 Task: Create a rule when the name or the description of a card does not ends with text .
Action: Mouse moved to (1202, 313)
Screenshot: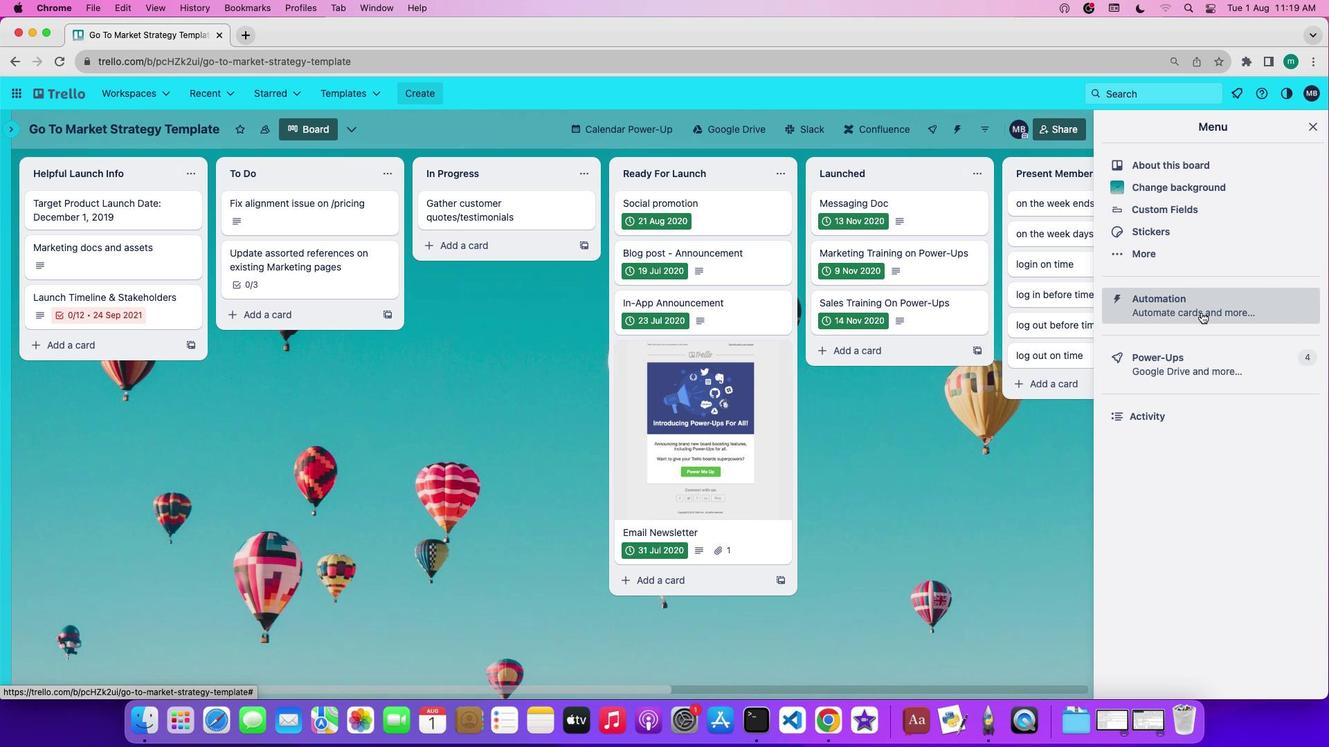 
Action: Mouse pressed left at (1202, 313)
Screenshot: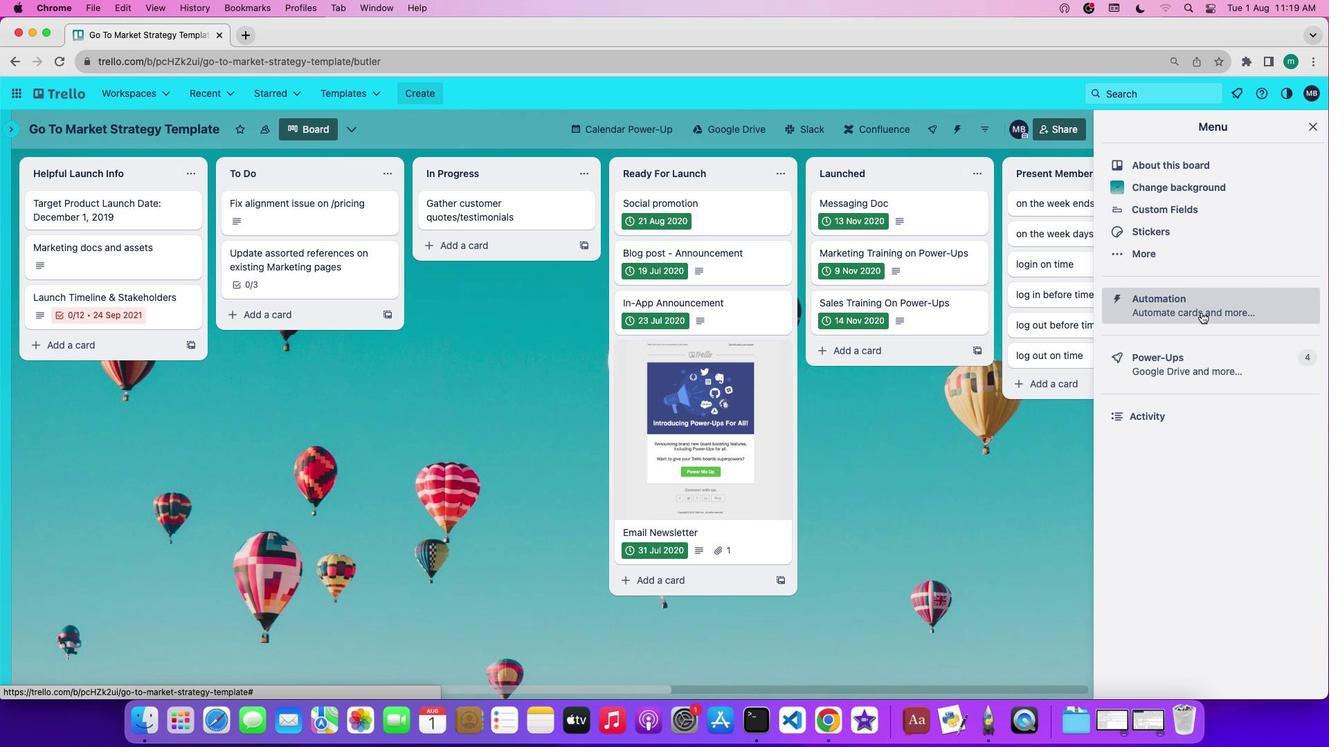 
Action: Mouse moved to (81, 248)
Screenshot: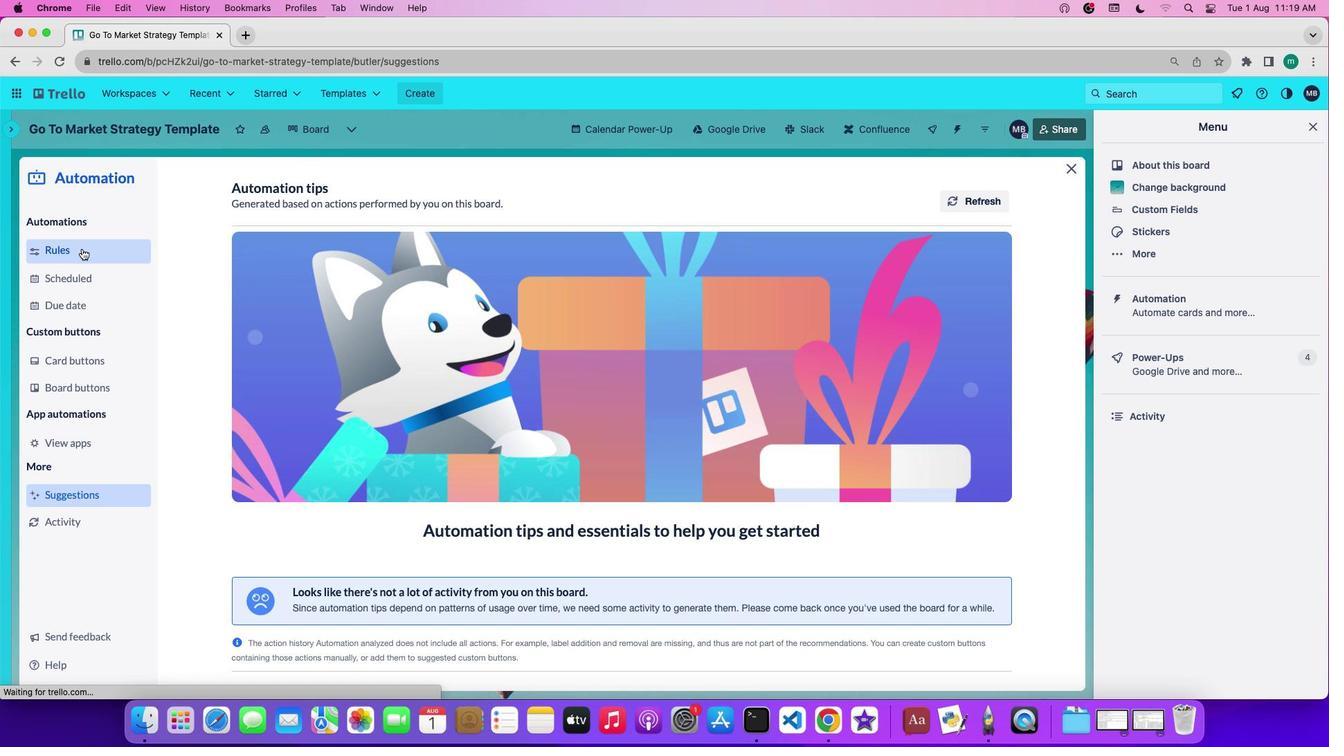 
Action: Mouse pressed left at (81, 248)
Screenshot: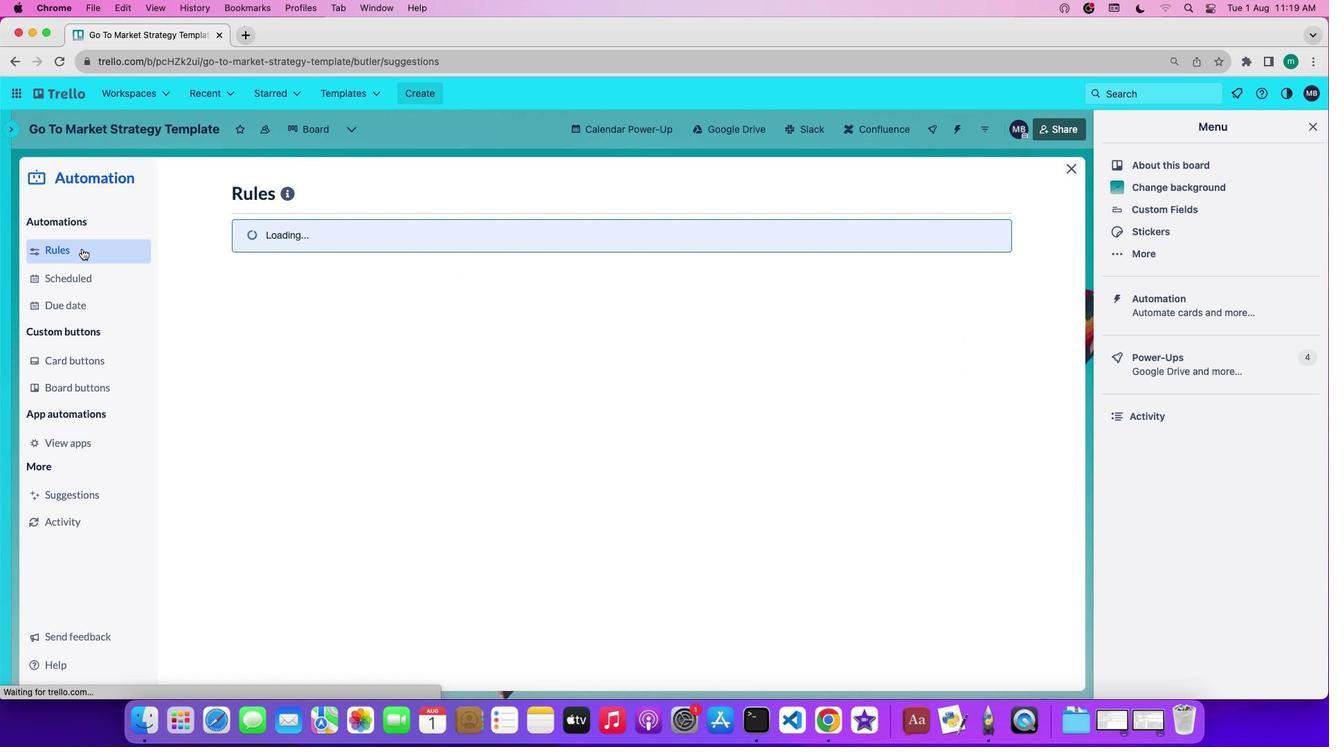 
Action: Mouse moved to (314, 493)
Screenshot: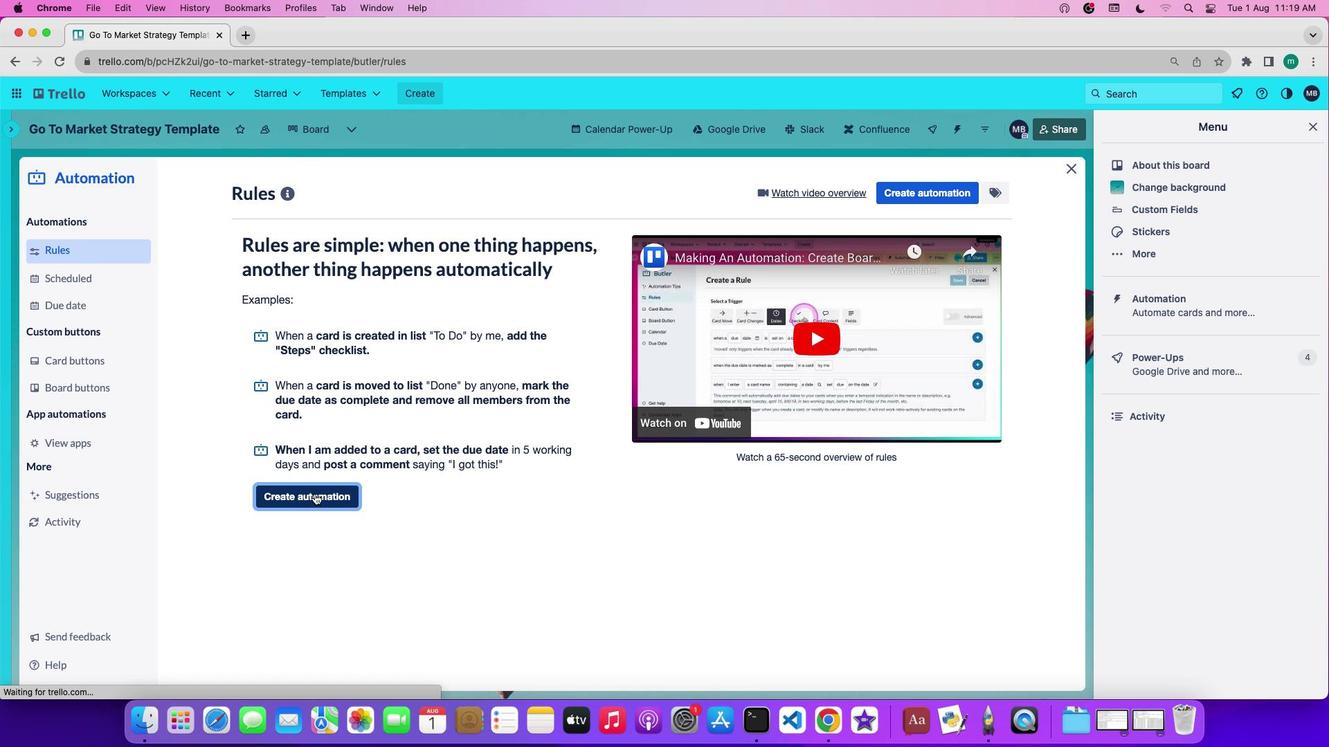 
Action: Mouse pressed left at (314, 493)
Screenshot: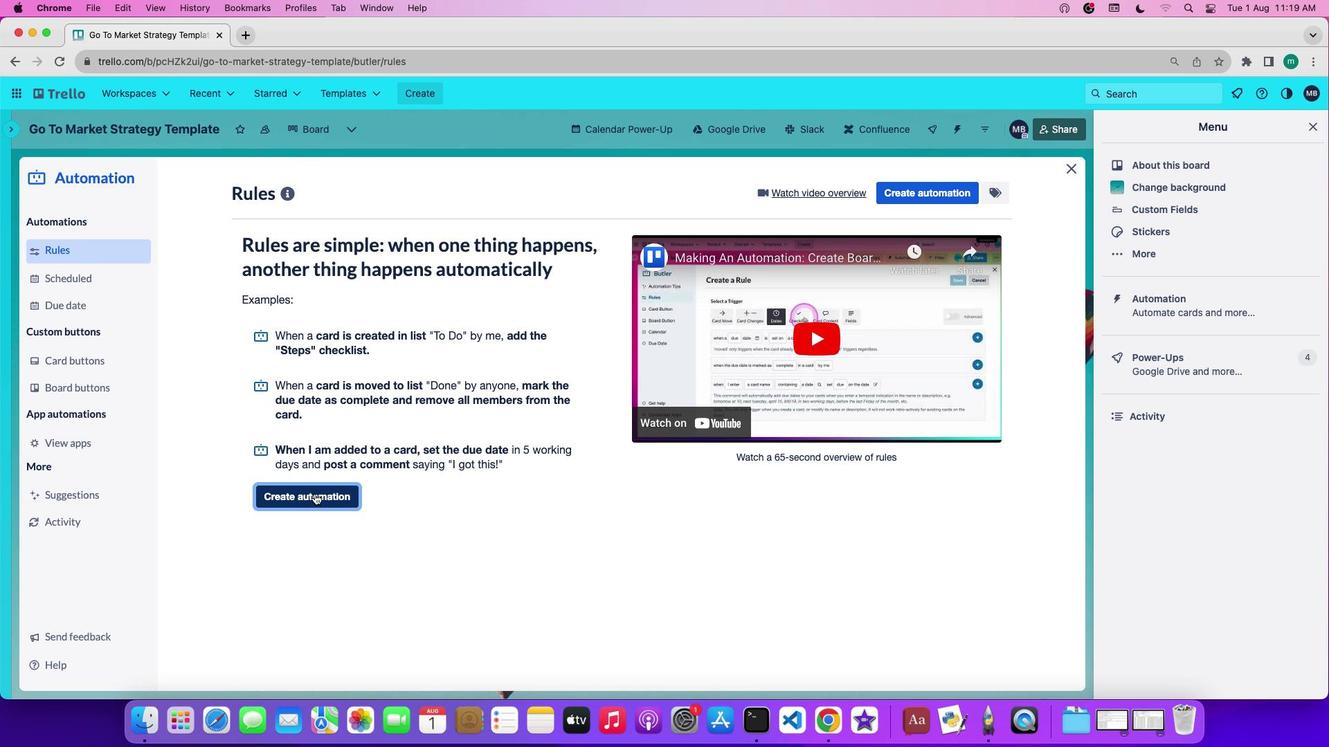 
Action: Mouse moved to (669, 327)
Screenshot: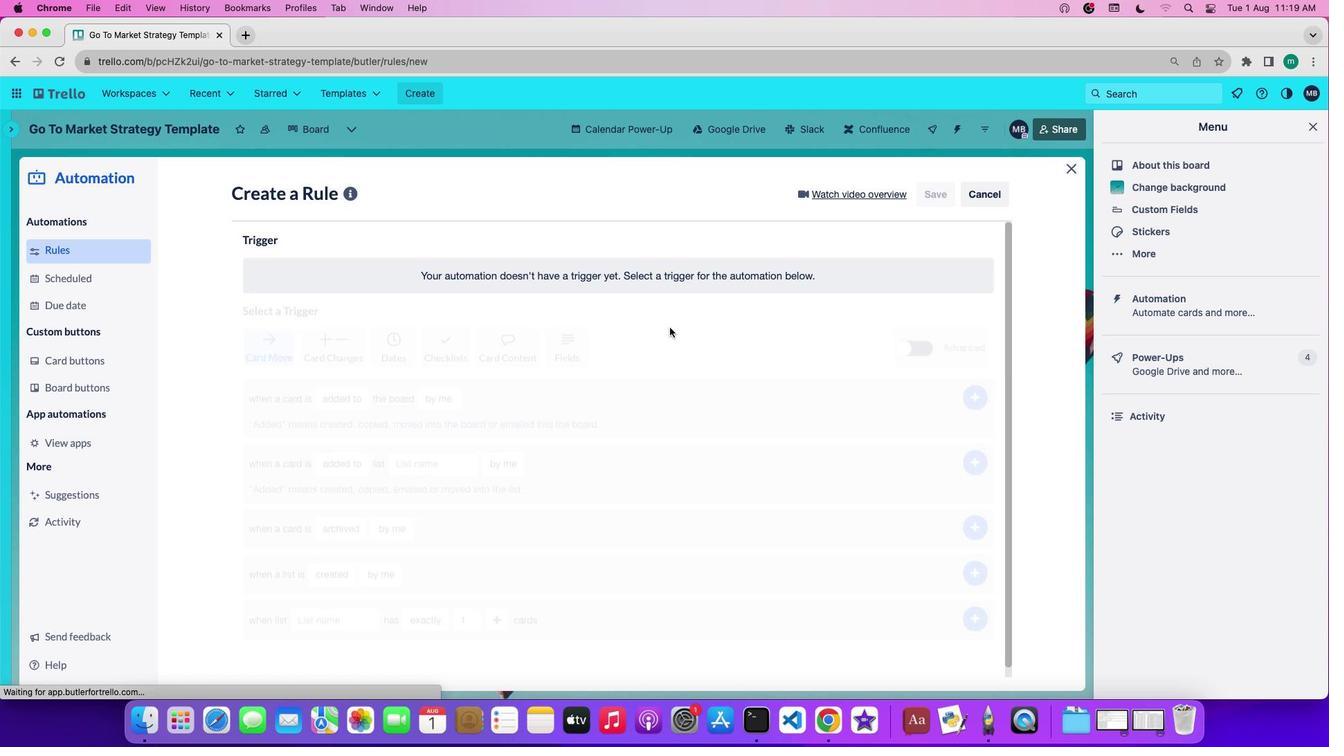 
Action: Mouse pressed left at (669, 327)
Screenshot: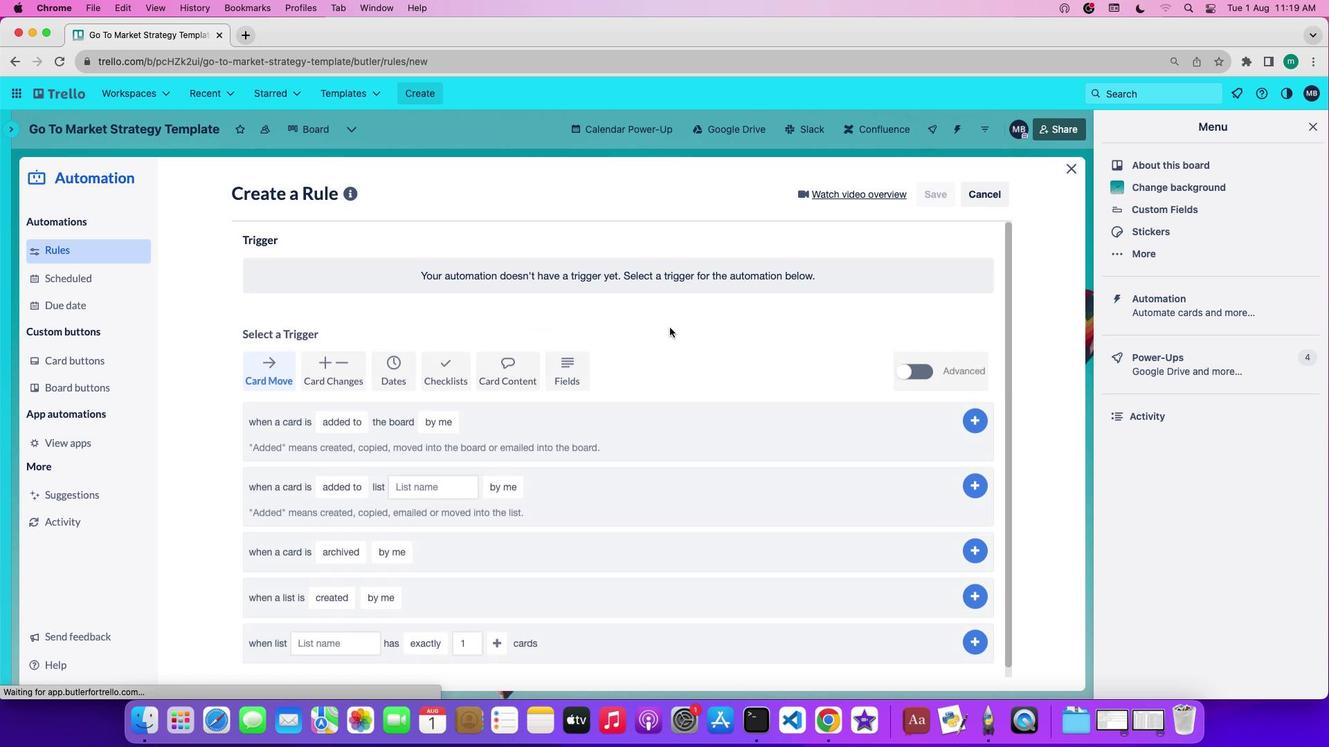 
Action: Mouse moved to (486, 382)
Screenshot: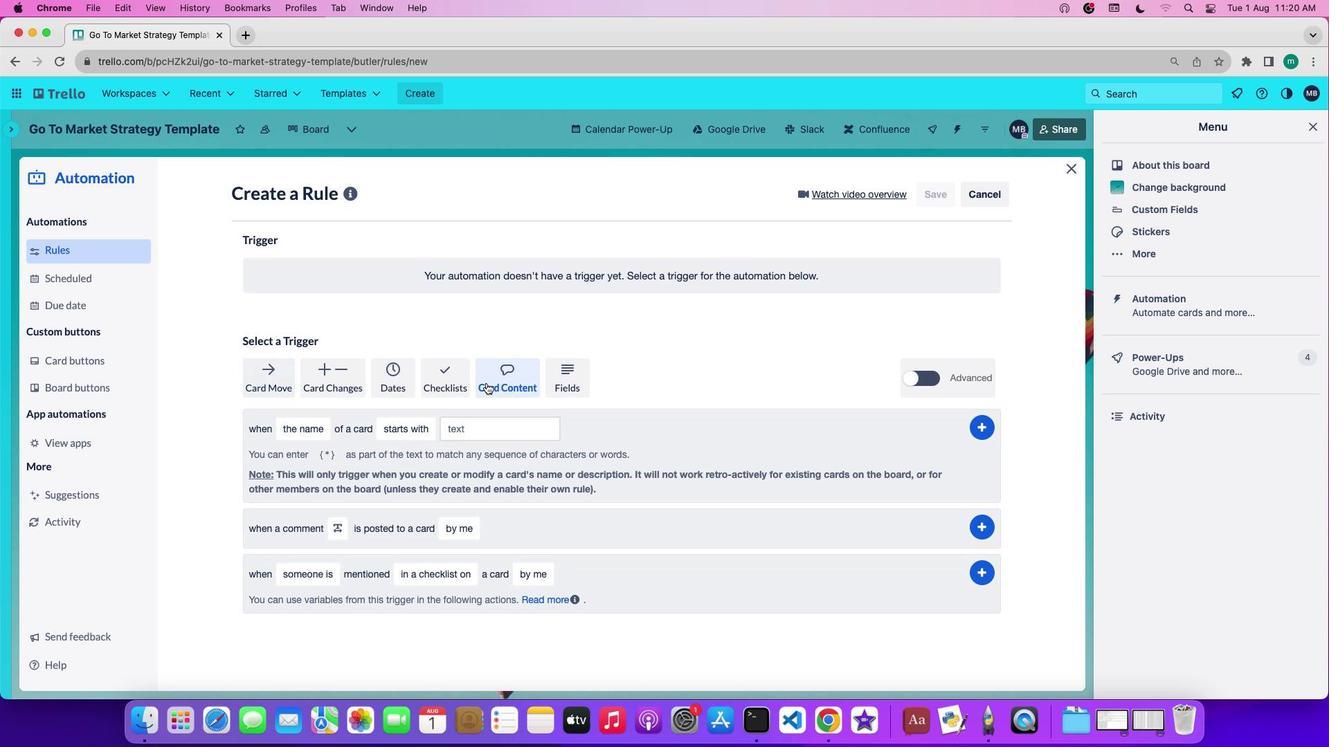 
Action: Mouse pressed left at (486, 382)
Screenshot: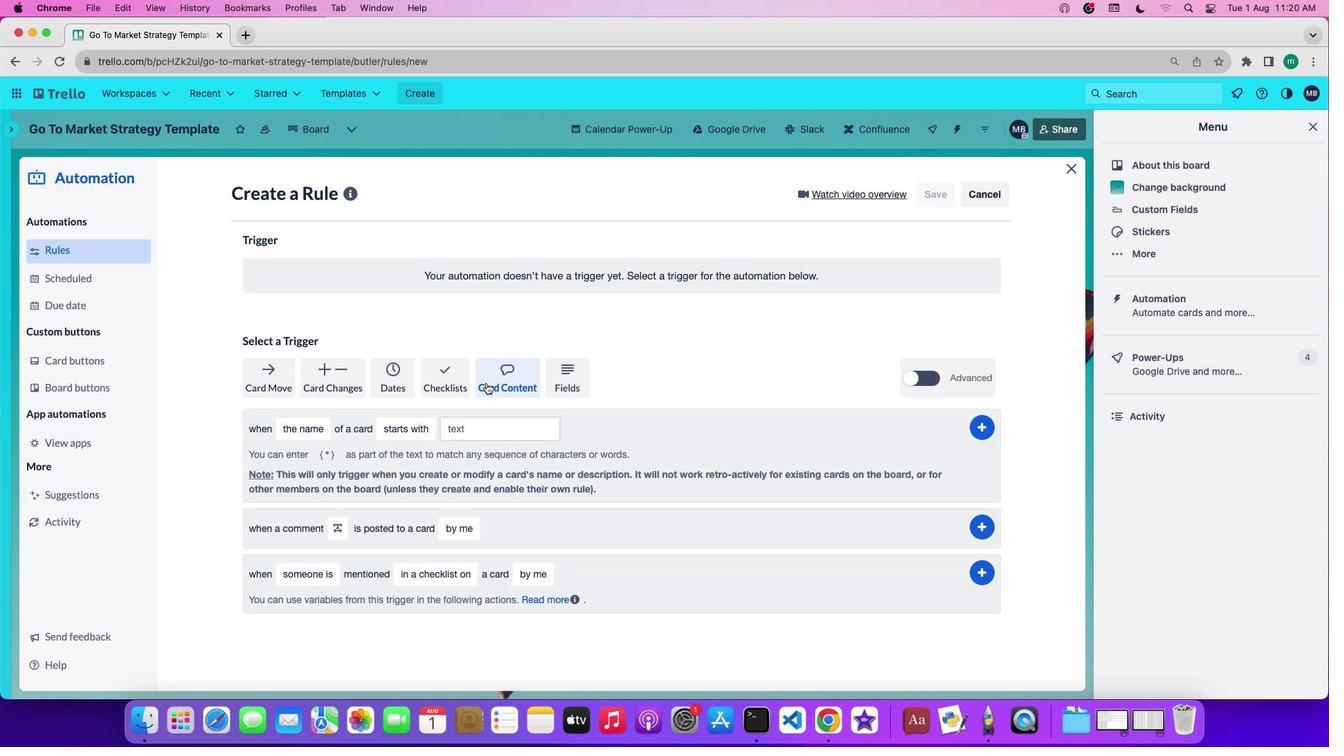 
Action: Mouse moved to (312, 513)
Screenshot: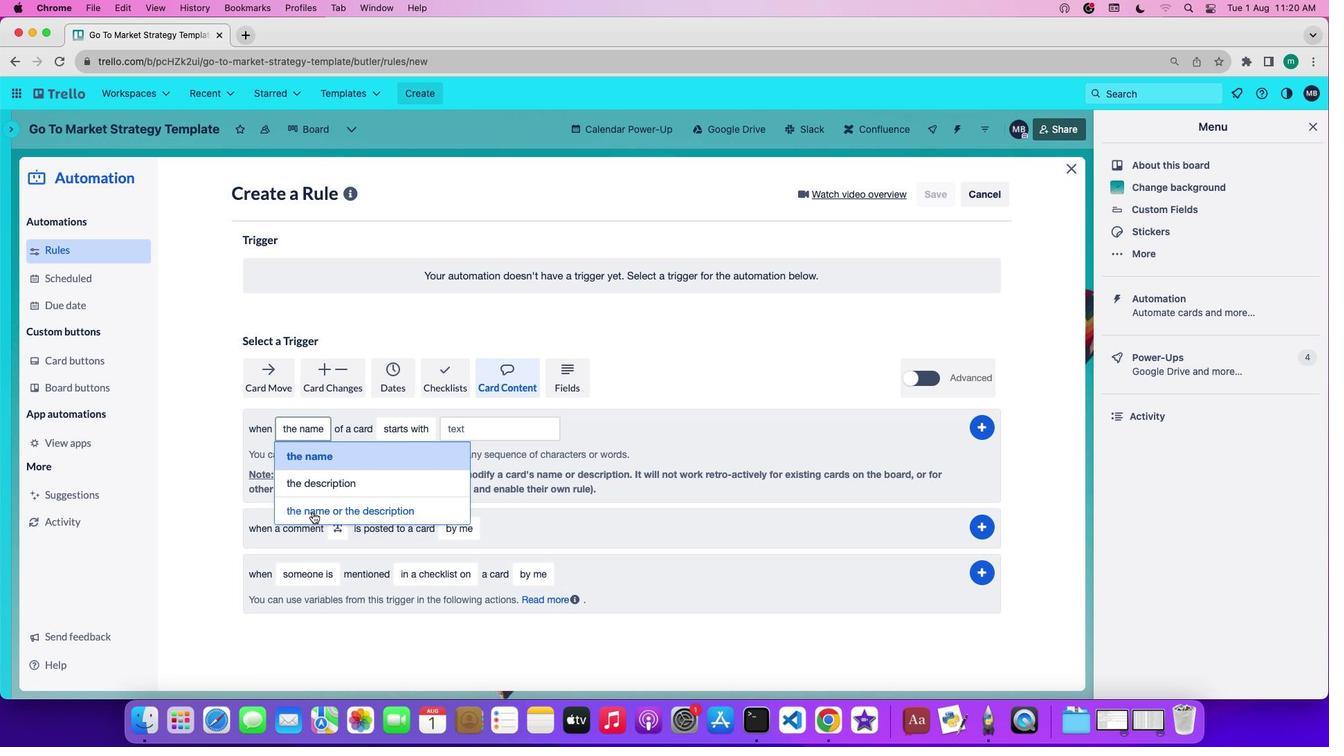 
Action: Mouse pressed left at (312, 513)
Screenshot: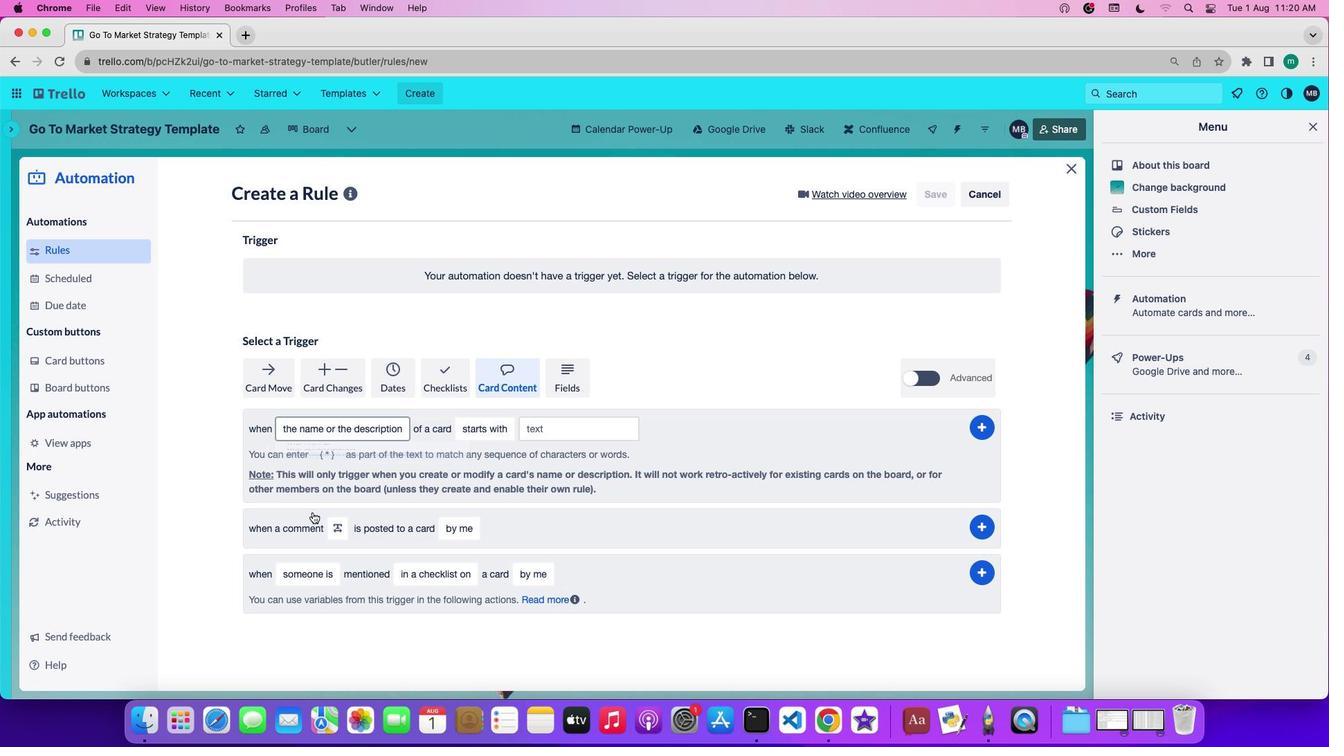 
Action: Mouse moved to (505, 427)
Screenshot: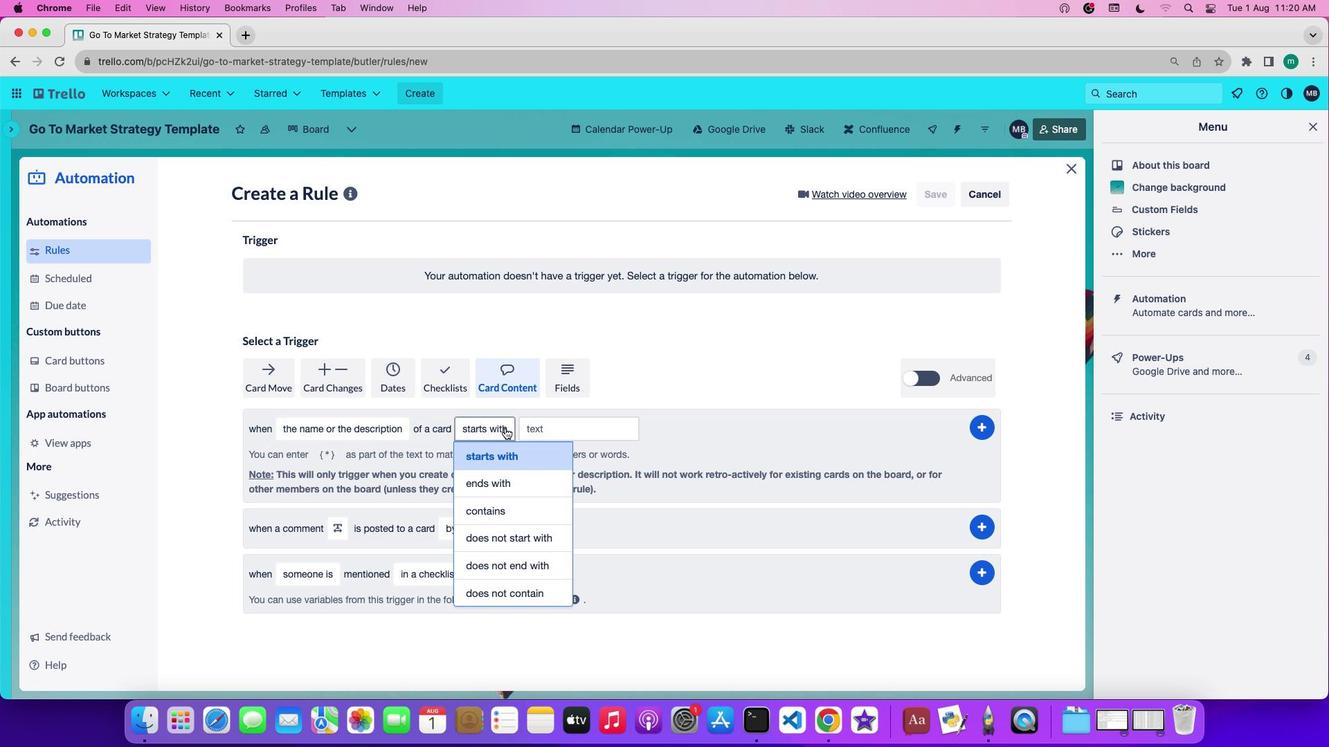 
Action: Mouse pressed left at (505, 427)
Screenshot: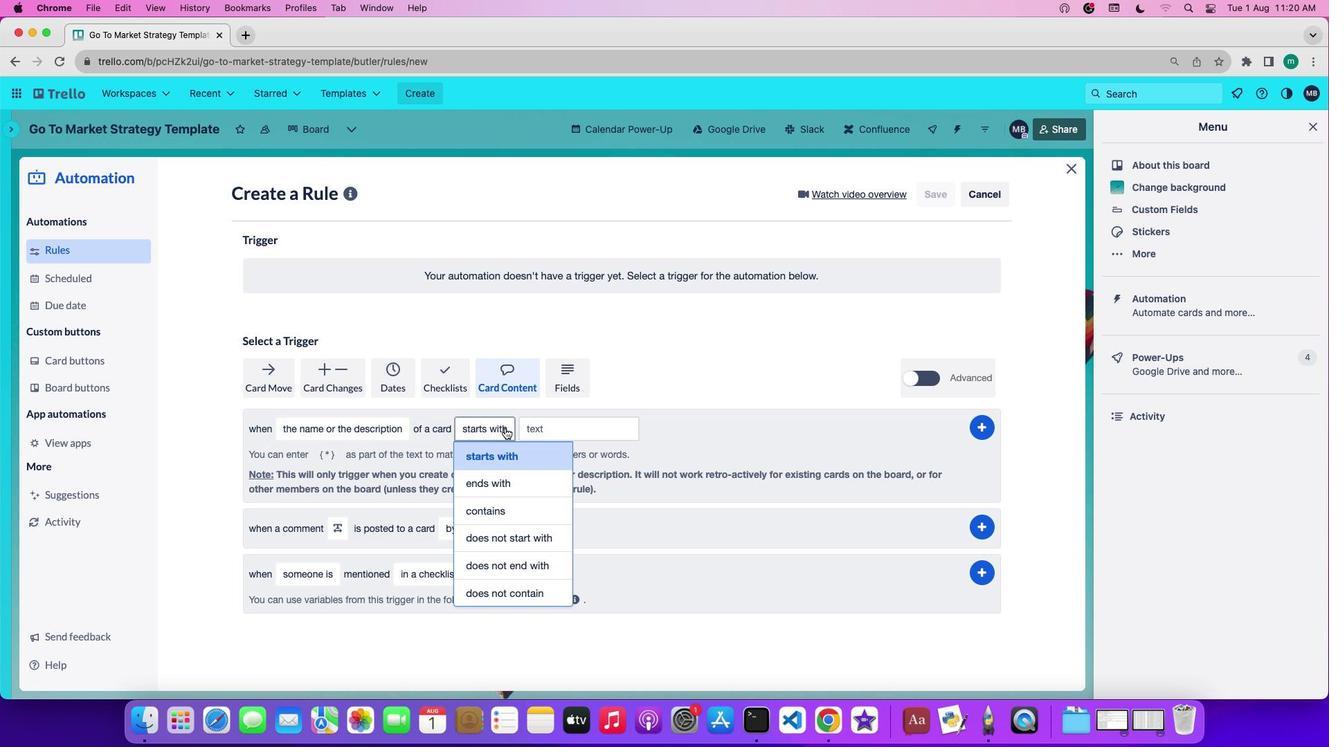 
Action: Mouse moved to (511, 562)
Screenshot: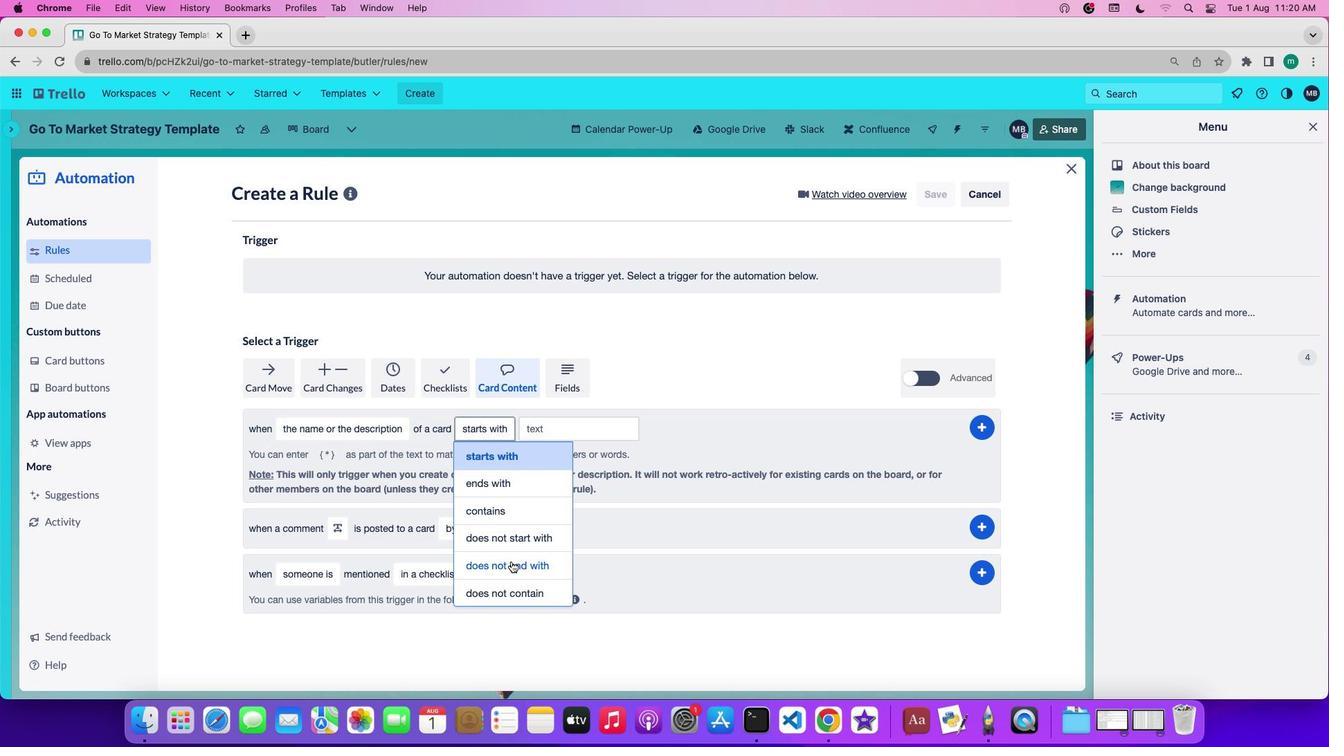 
Action: Mouse pressed left at (511, 562)
Screenshot: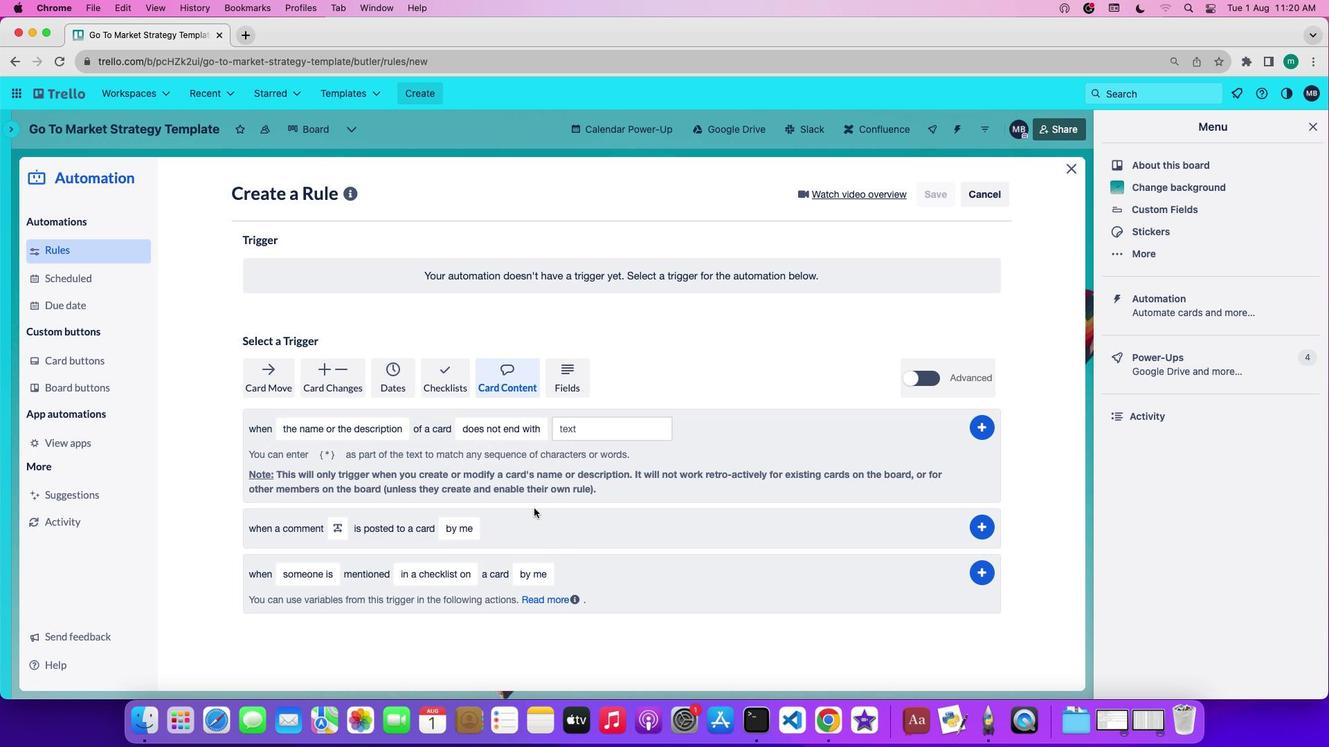 
Action: Mouse moved to (594, 432)
Screenshot: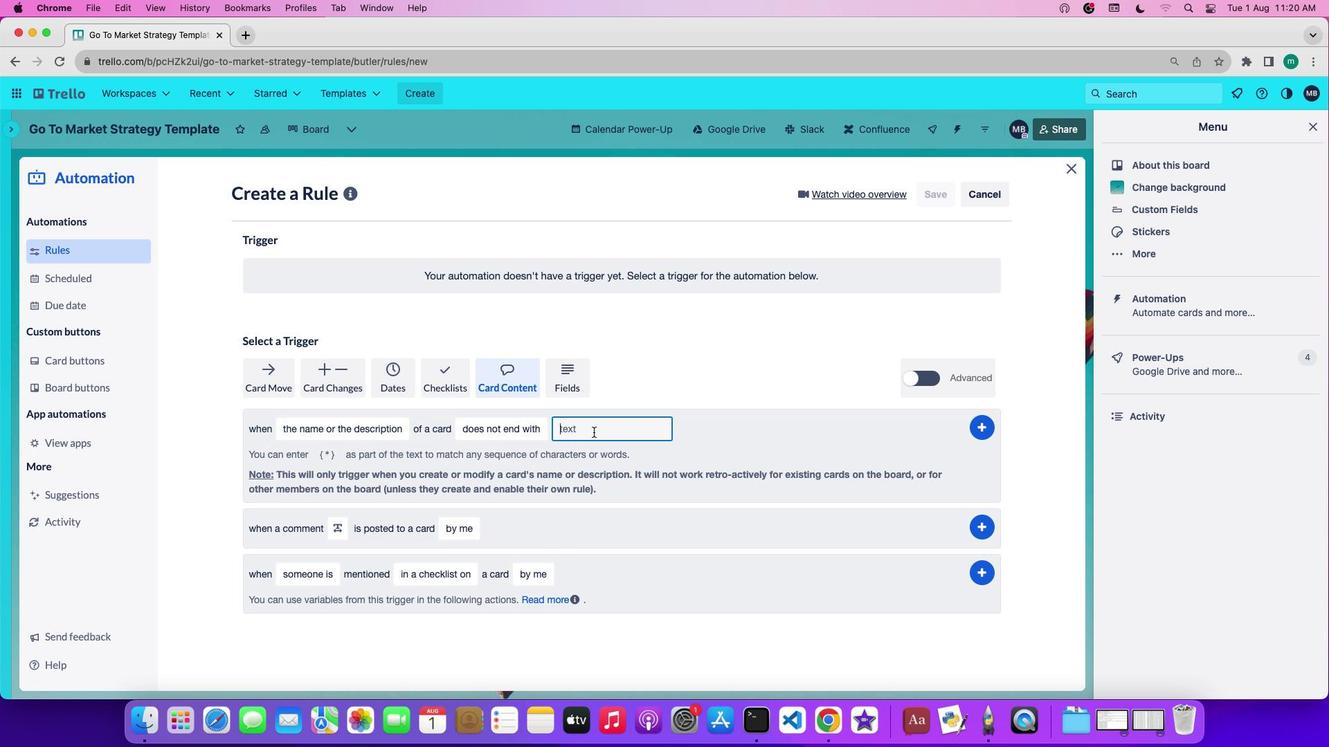 
Action: Mouse pressed left at (594, 432)
Screenshot: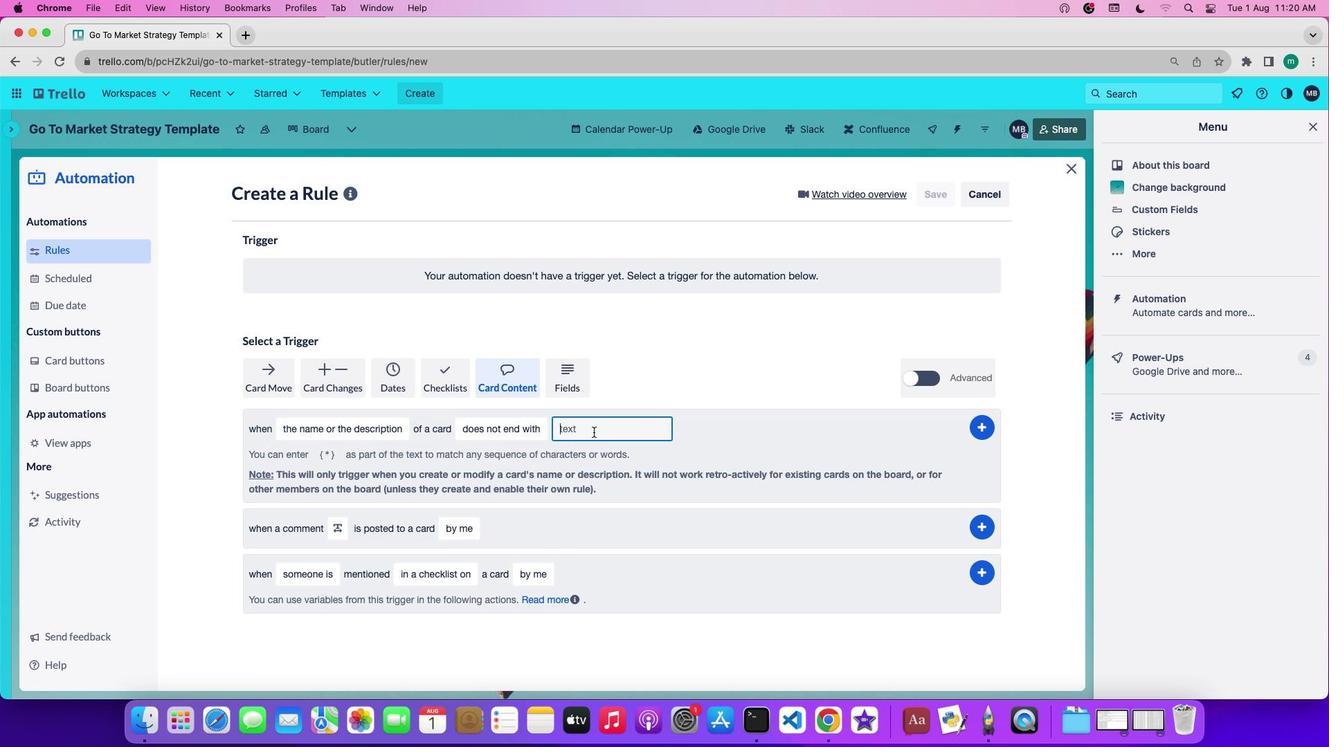 
Action: Mouse moved to (573, 439)
Screenshot: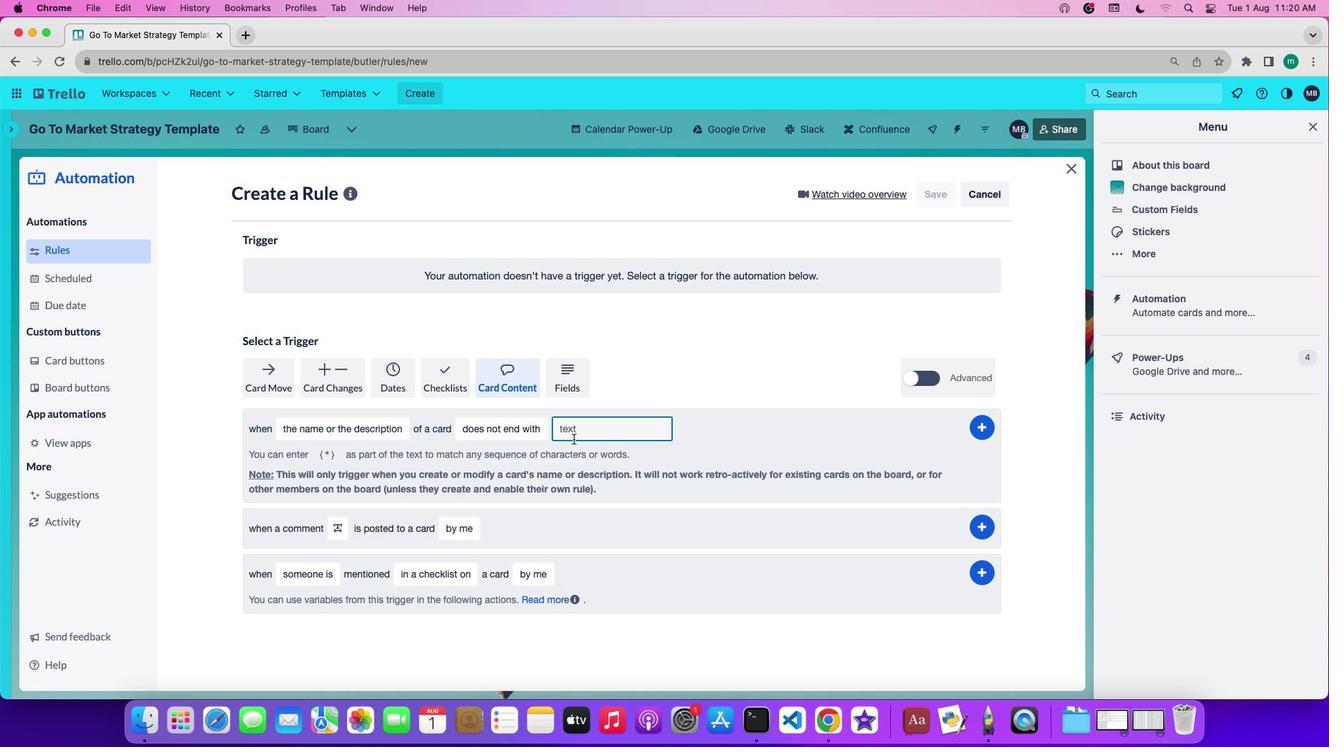 
Action: Key pressed 't''e''x''t'
Screenshot: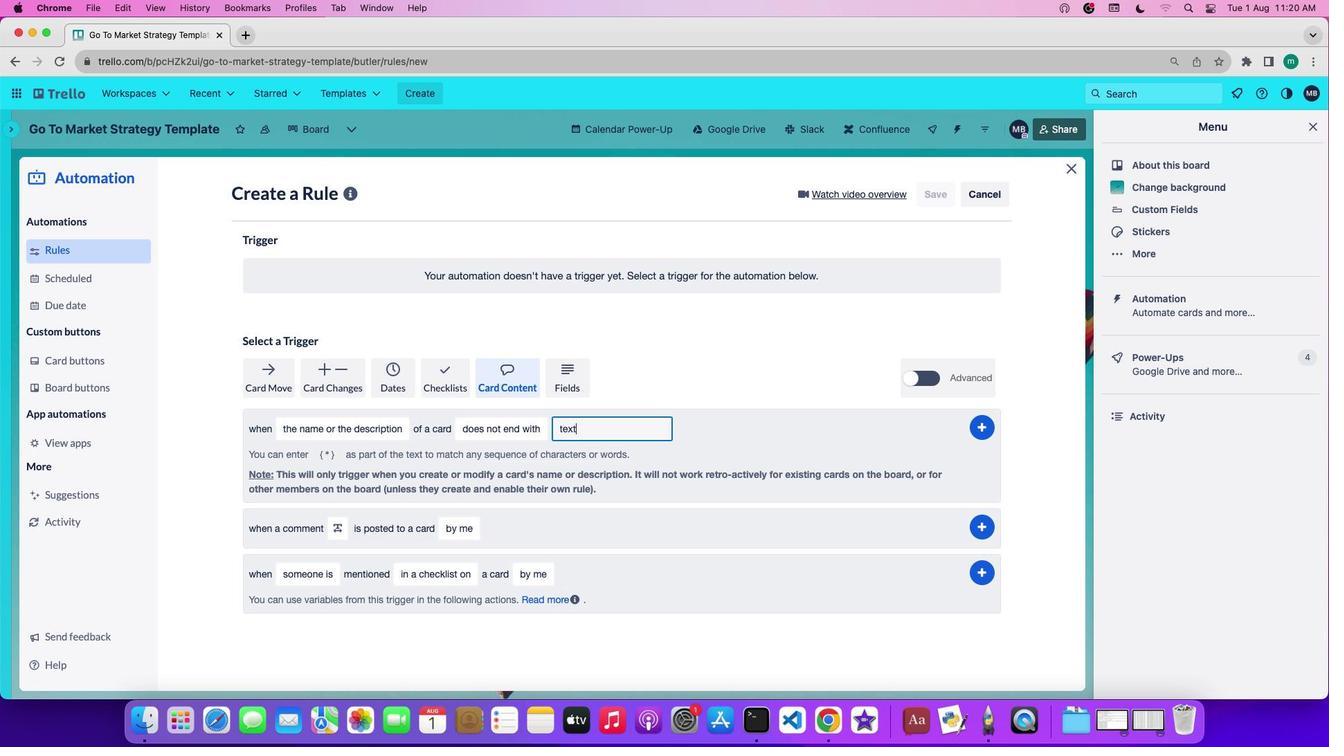 
Action: Mouse moved to (988, 425)
Screenshot: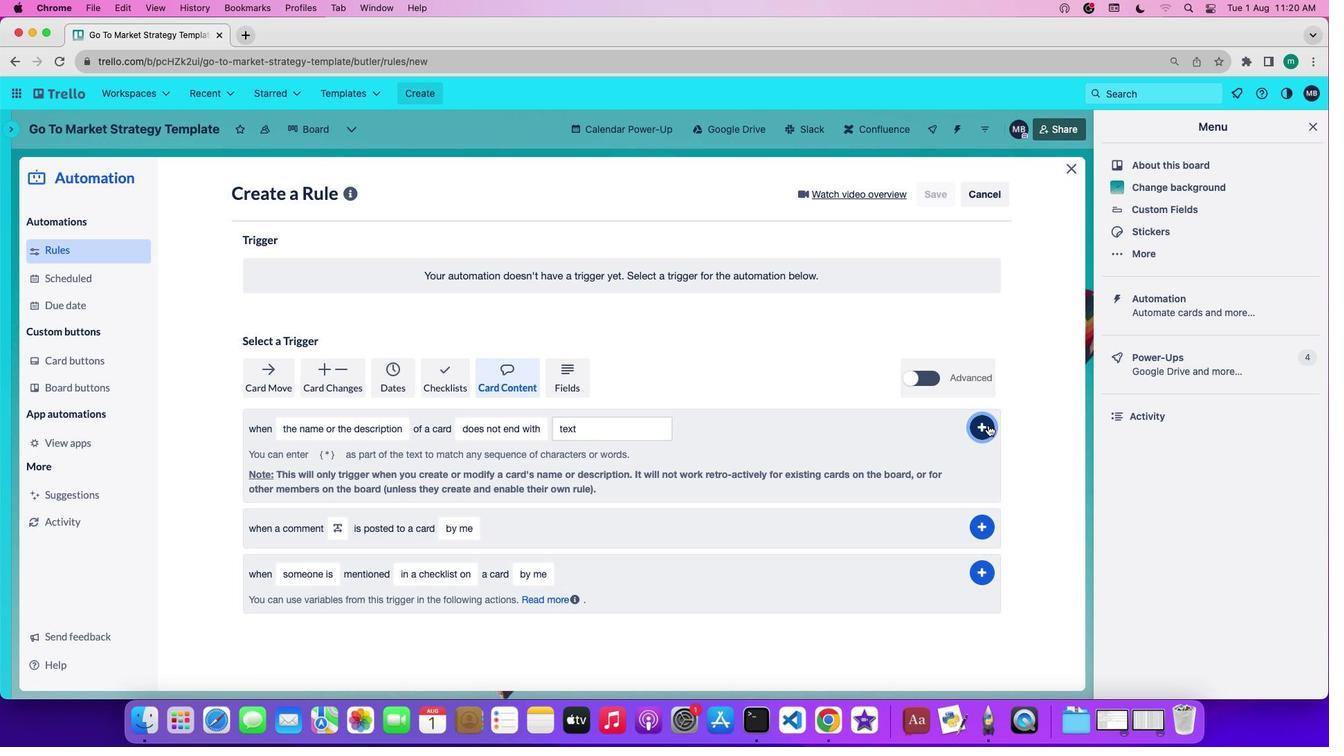 
Action: Mouse pressed left at (988, 425)
Screenshot: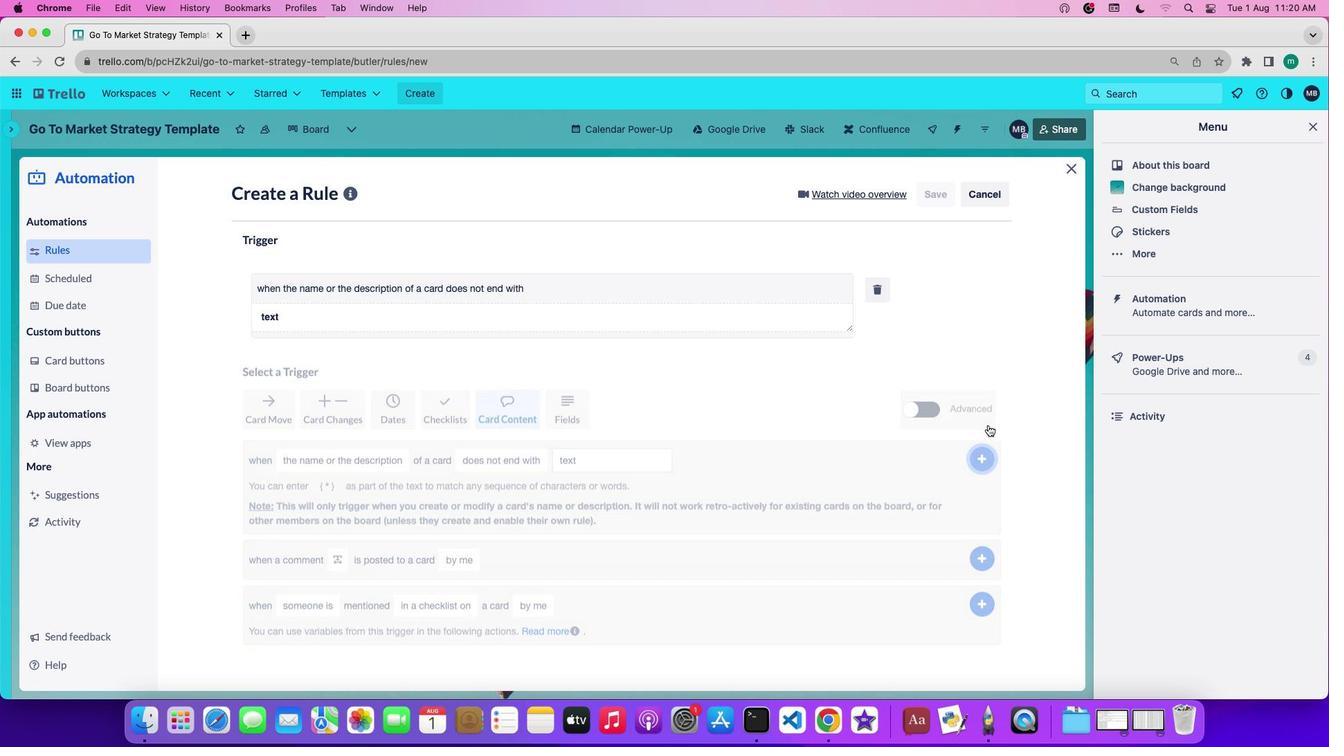 
Action: Mouse moved to (894, 456)
Screenshot: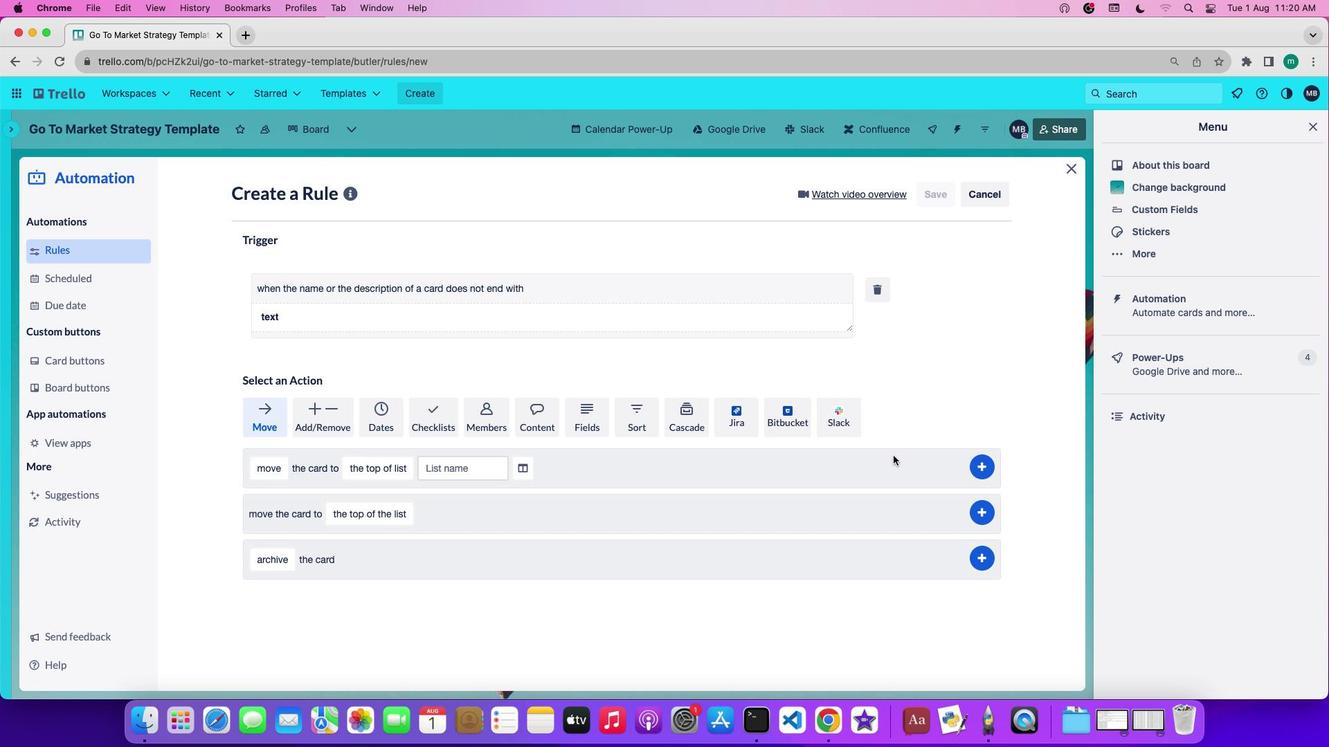 
